 Task: Create a due date automation trigger when advanced on, the moment a card is due add dates due tomorrow.
Action: Mouse moved to (1047, 235)
Screenshot: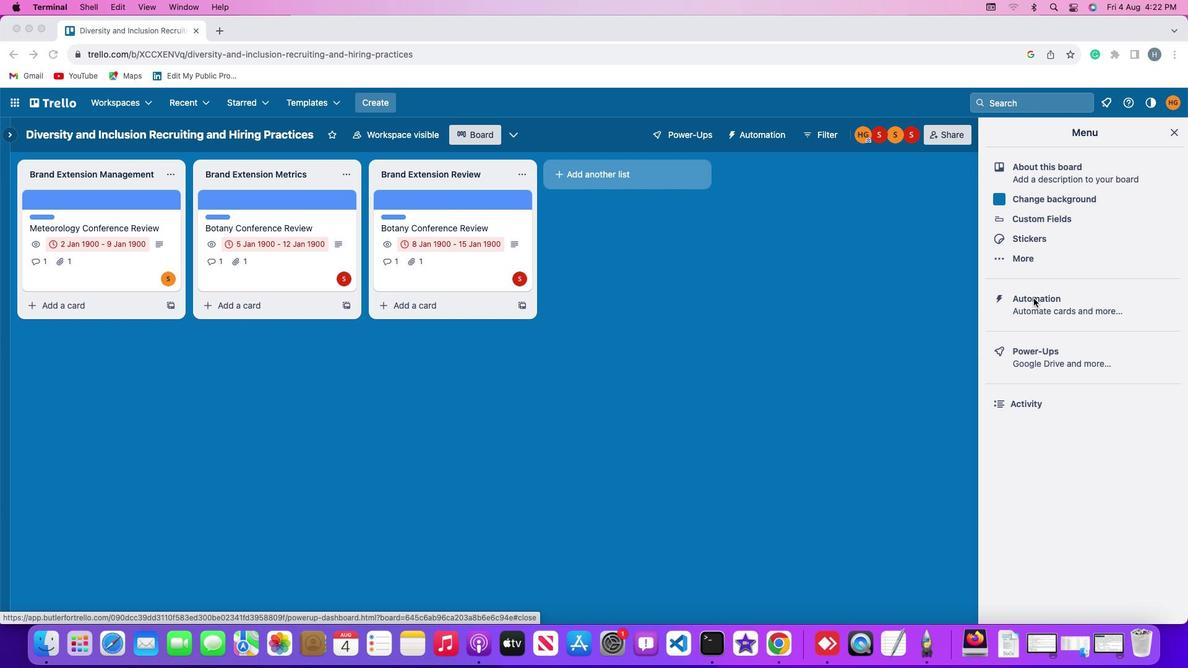 
Action: Mouse pressed left at (1047, 235)
Screenshot: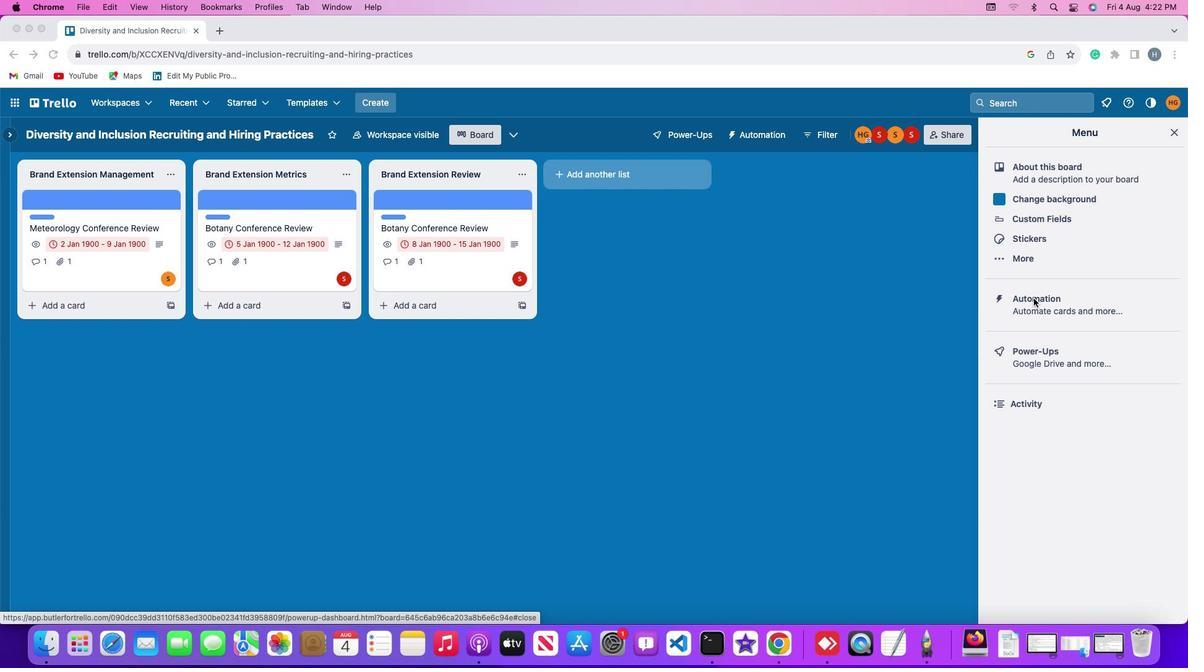 
Action: Mouse pressed left at (1047, 235)
Screenshot: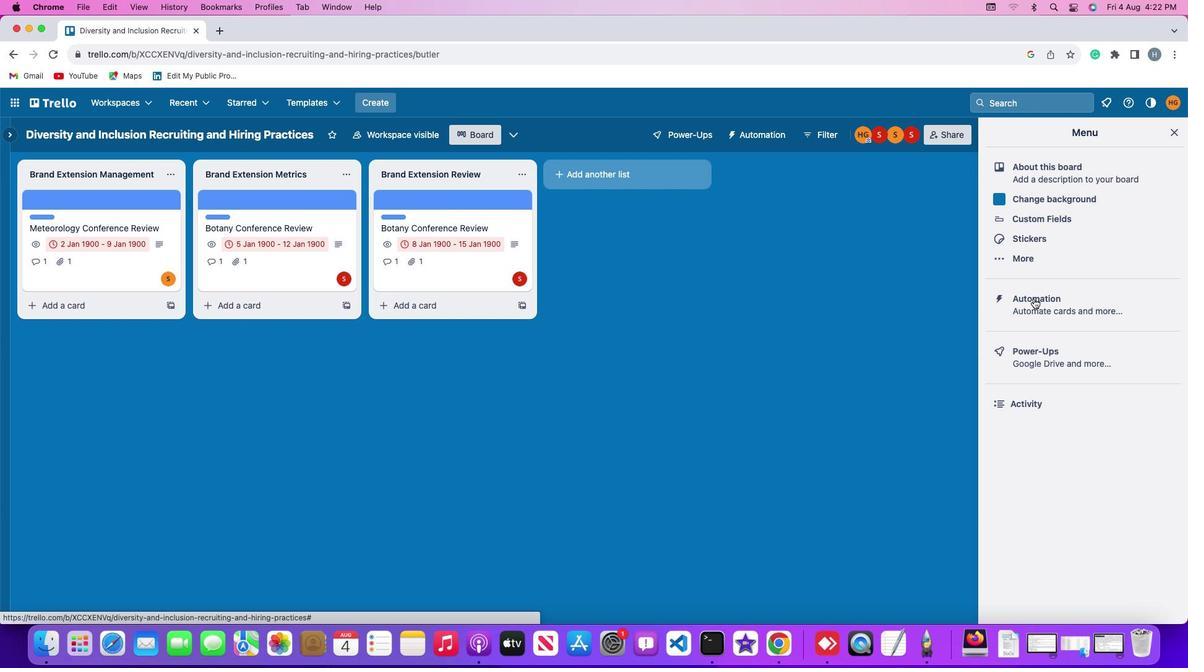 
Action: Mouse moved to (64, 228)
Screenshot: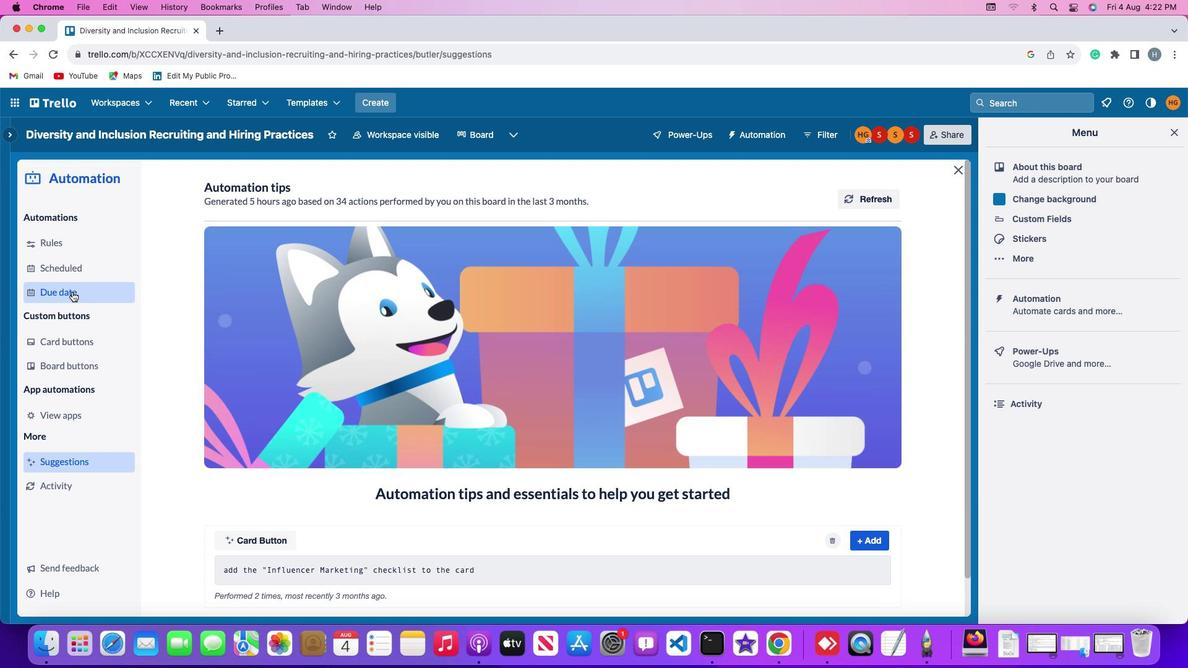 
Action: Mouse pressed left at (64, 228)
Screenshot: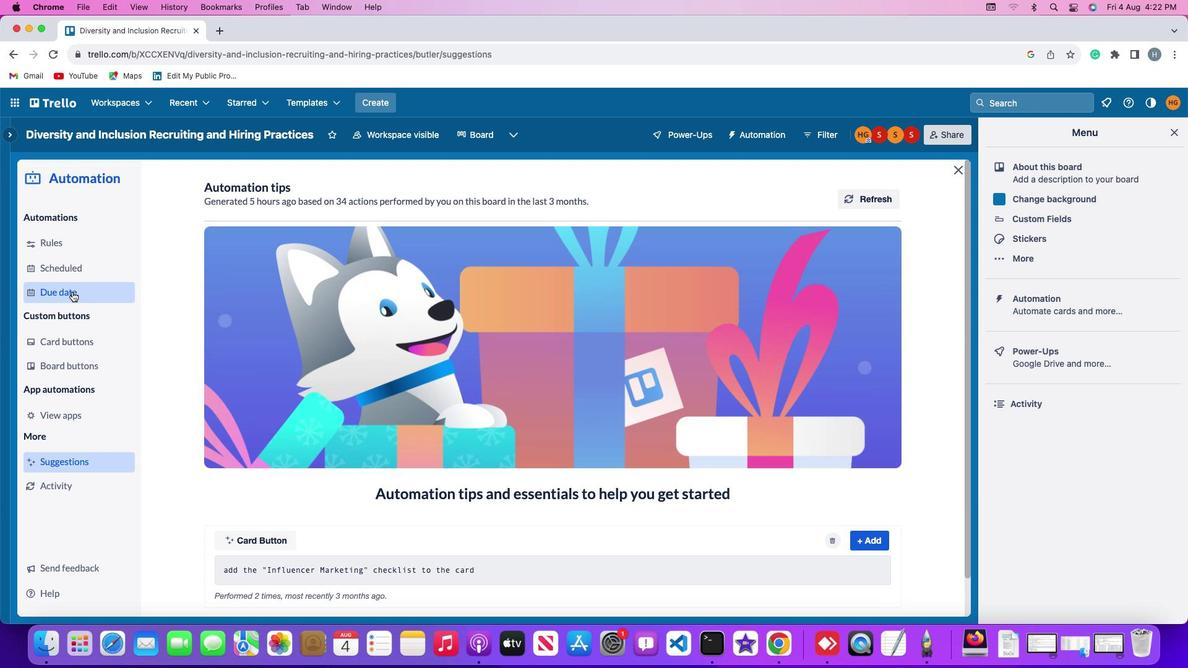 
Action: Mouse moved to (836, 107)
Screenshot: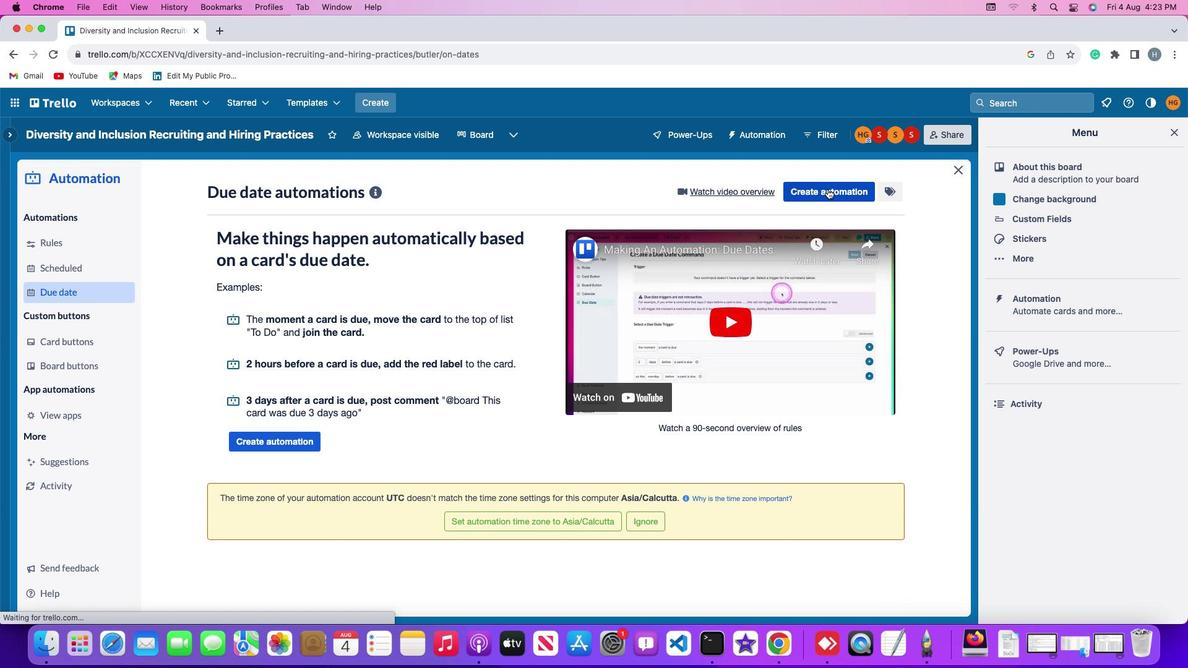 
Action: Mouse pressed left at (836, 107)
Screenshot: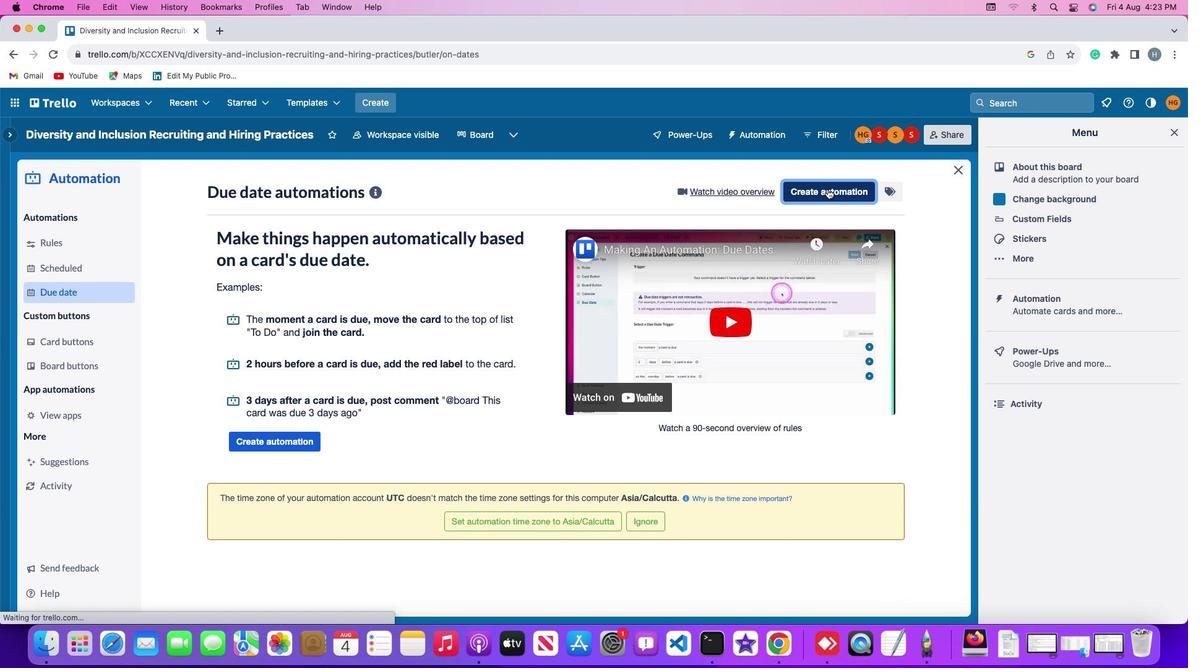 
Action: Mouse moved to (557, 247)
Screenshot: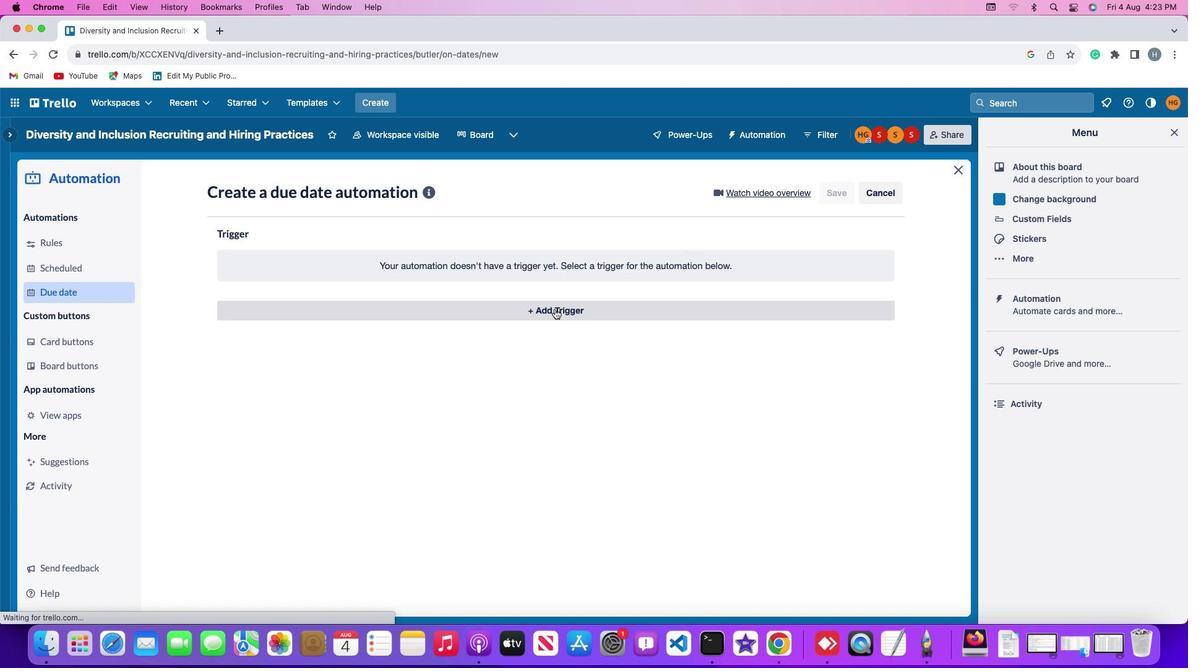 
Action: Mouse pressed left at (557, 247)
Screenshot: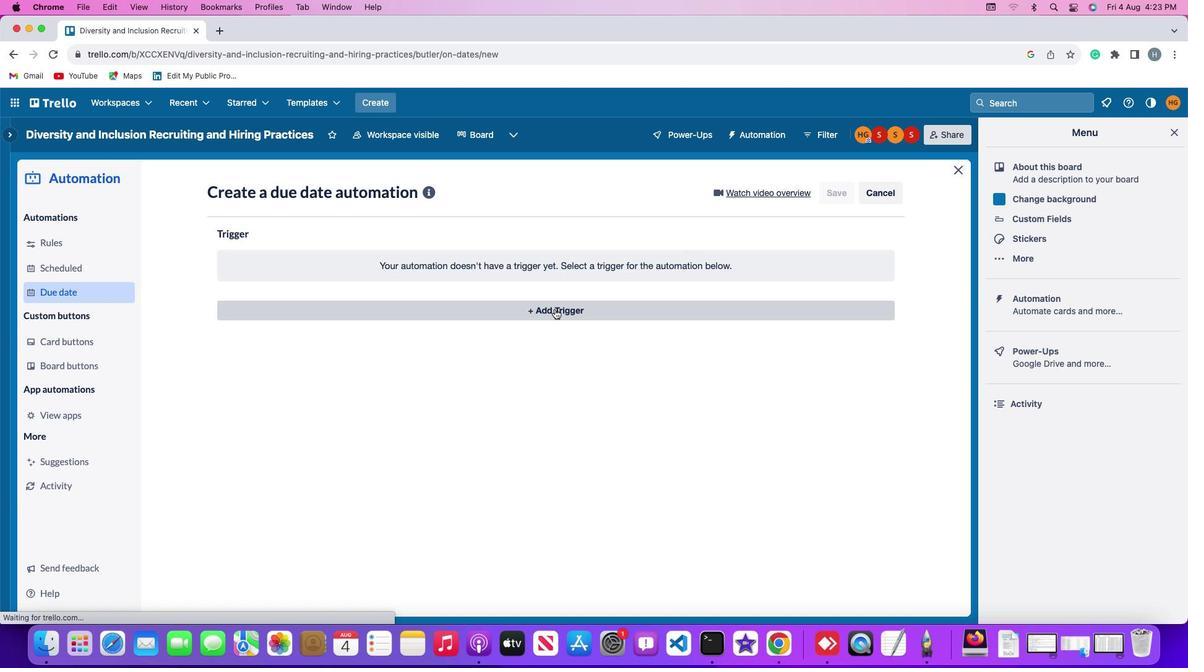 
Action: Mouse moved to (253, 421)
Screenshot: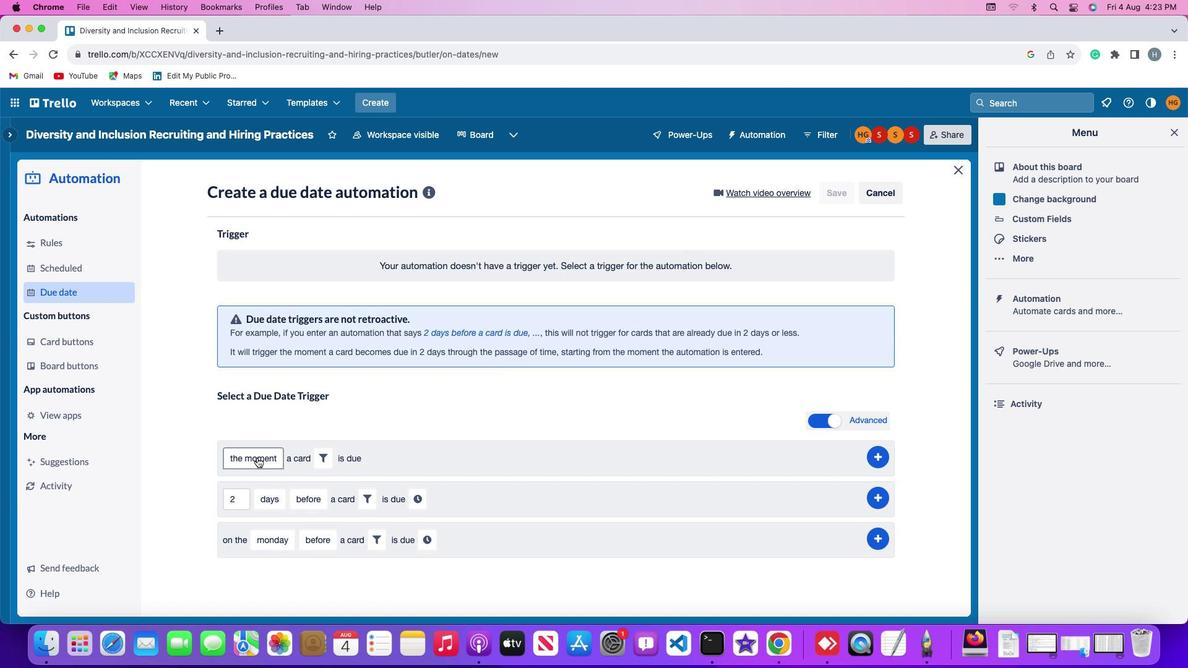 
Action: Mouse pressed left at (253, 421)
Screenshot: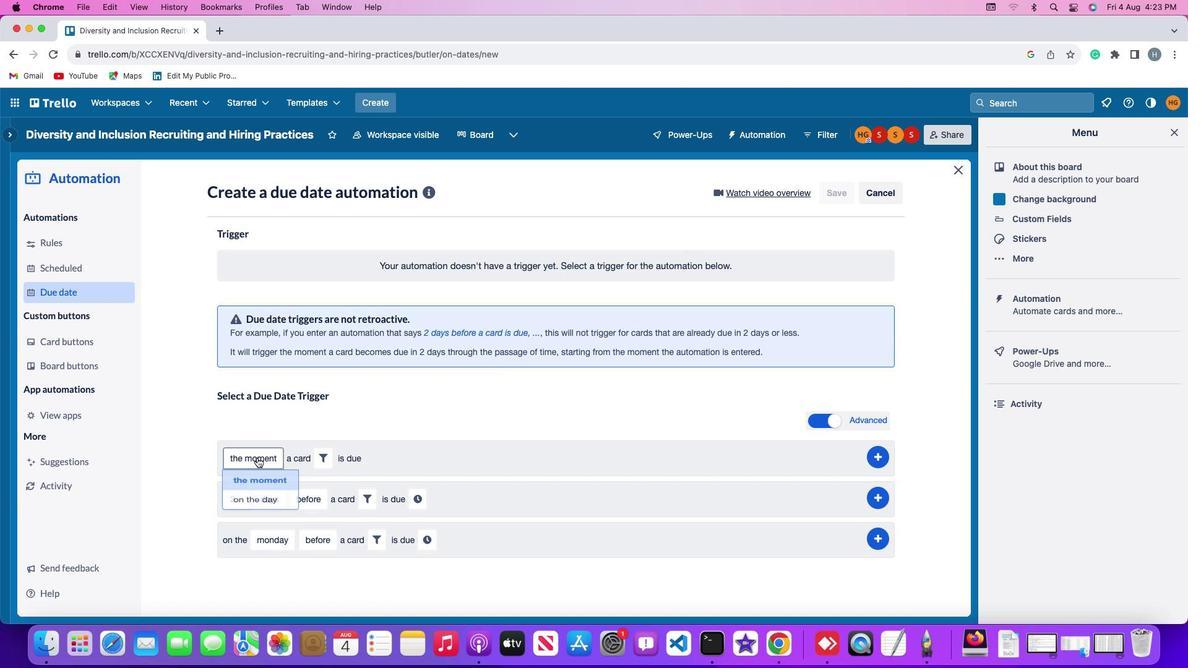 
Action: Mouse moved to (255, 448)
Screenshot: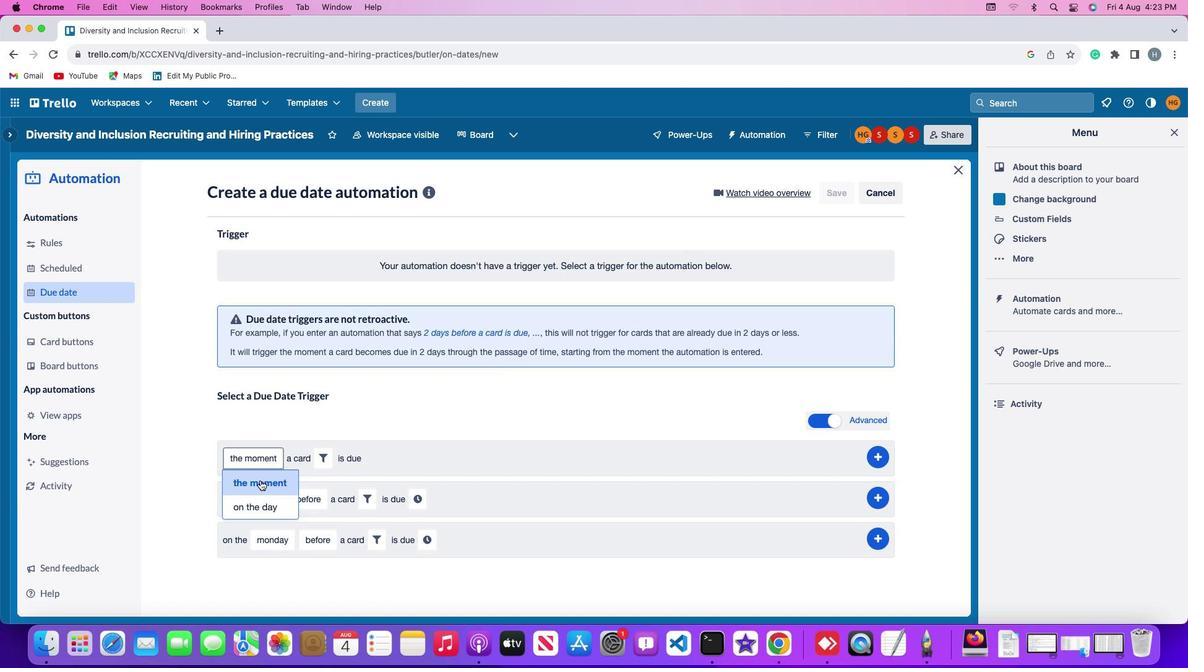 
Action: Mouse pressed left at (255, 448)
Screenshot: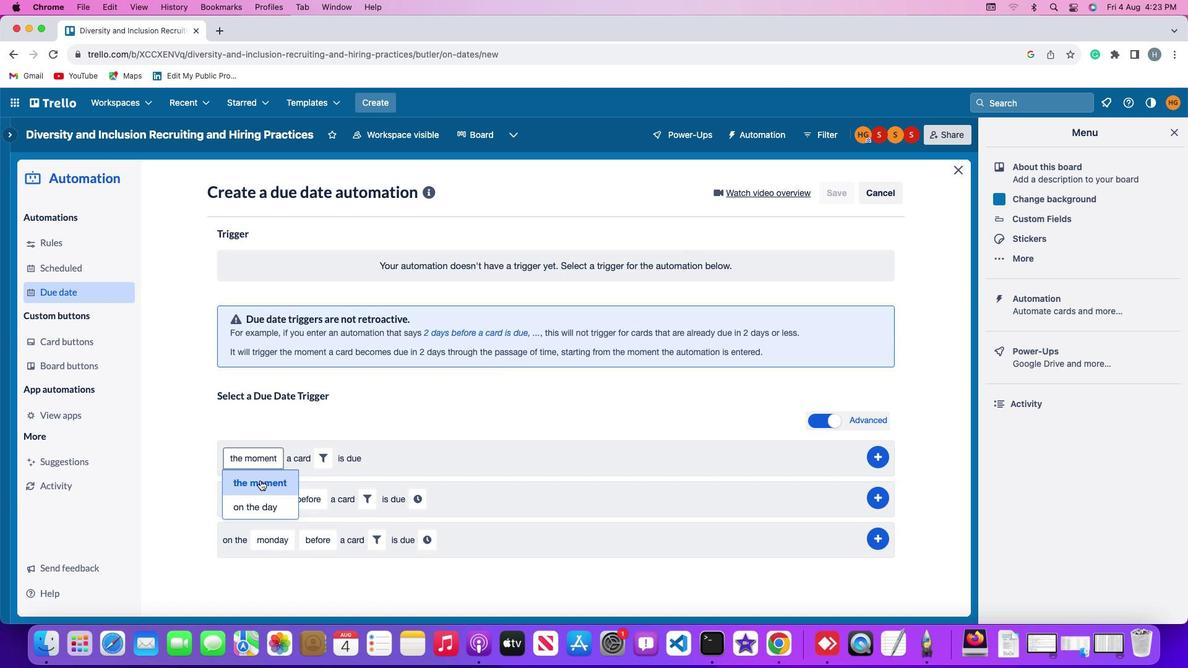 
Action: Mouse moved to (319, 420)
Screenshot: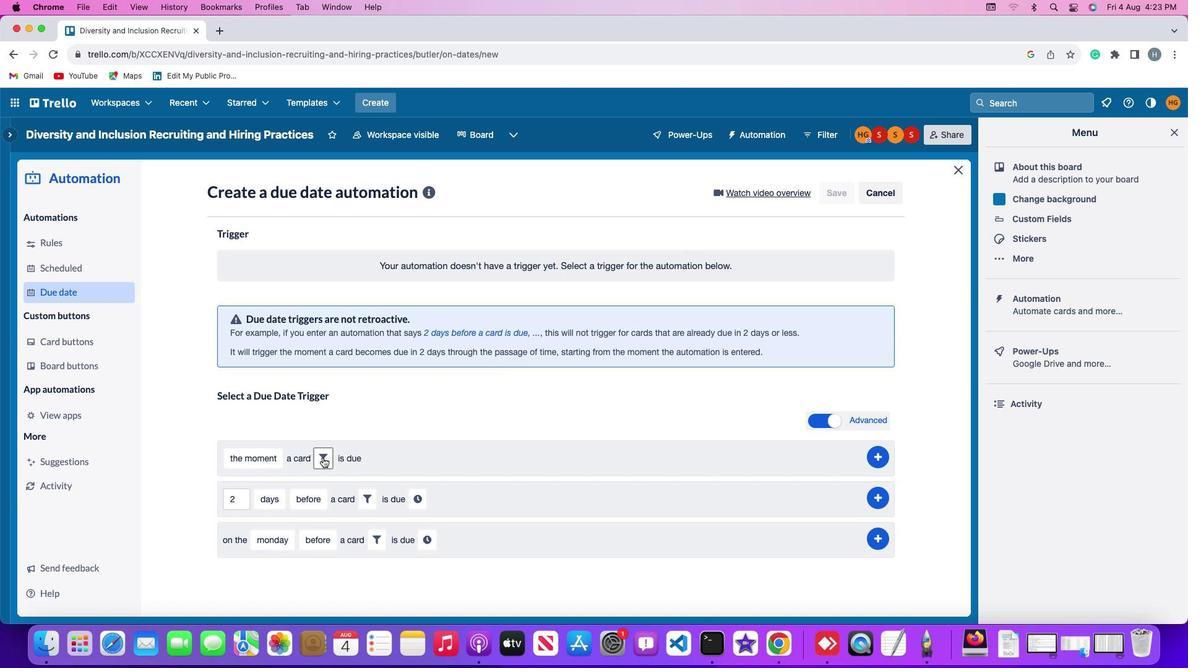 
Action: Mouse pressed left at (319, 420)
Screenshot: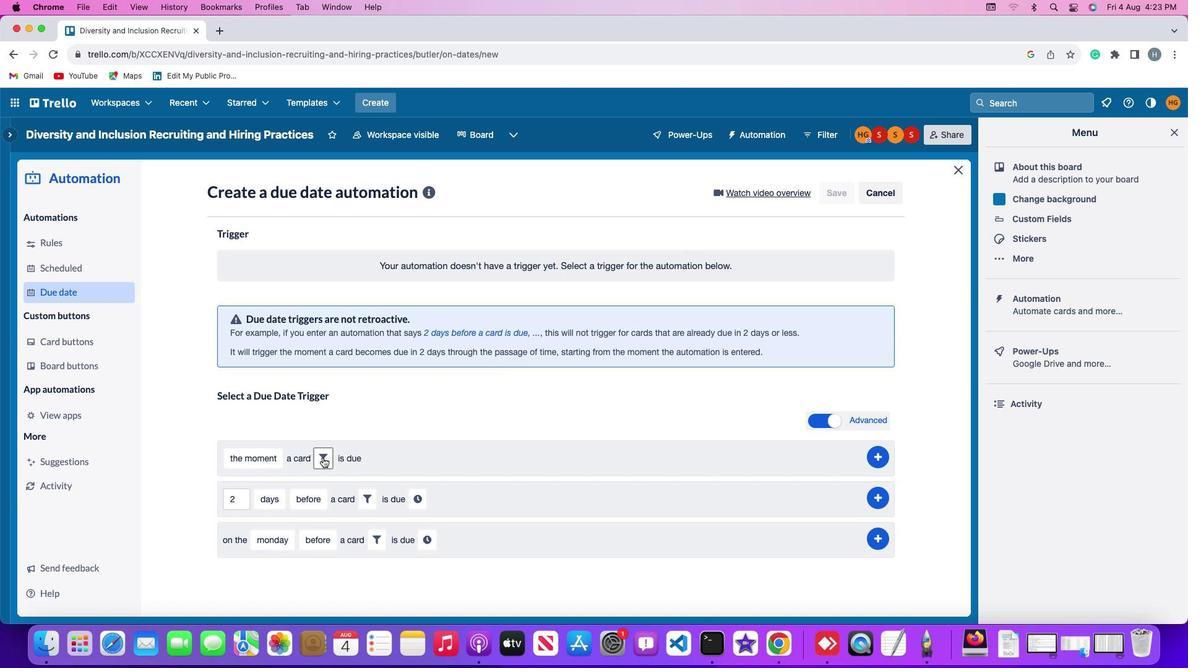 
Action: Mouse moved to (391, 464)
Screenshot: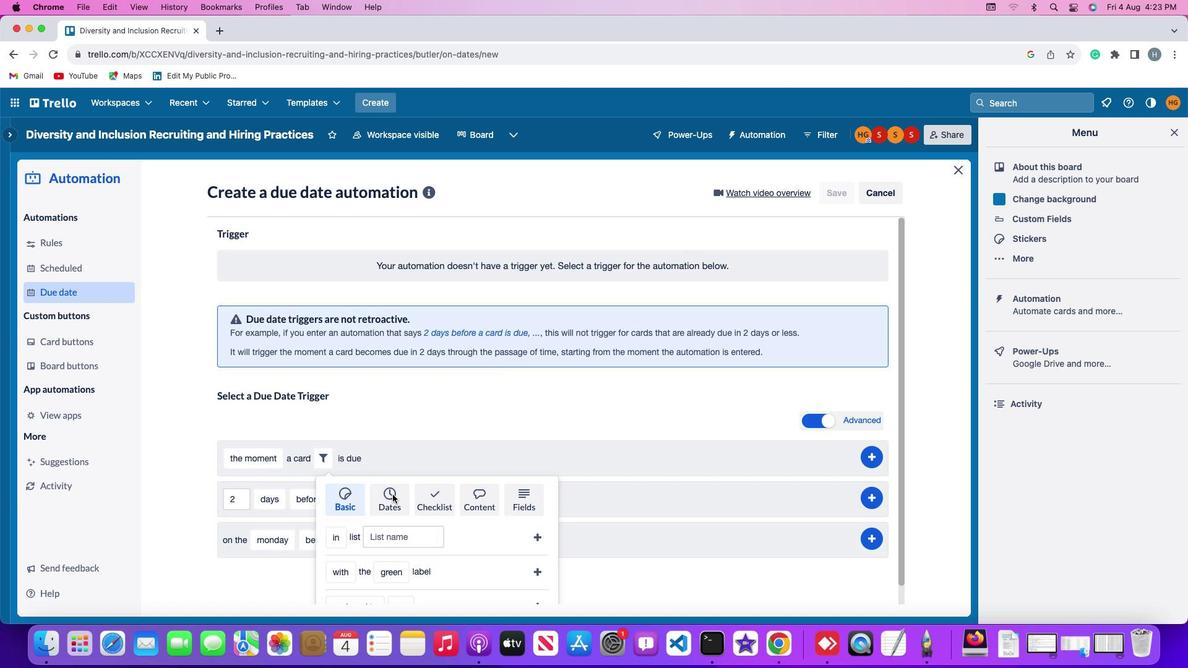 
Action: Mouse pressed left at (391, 464)
Screenshot: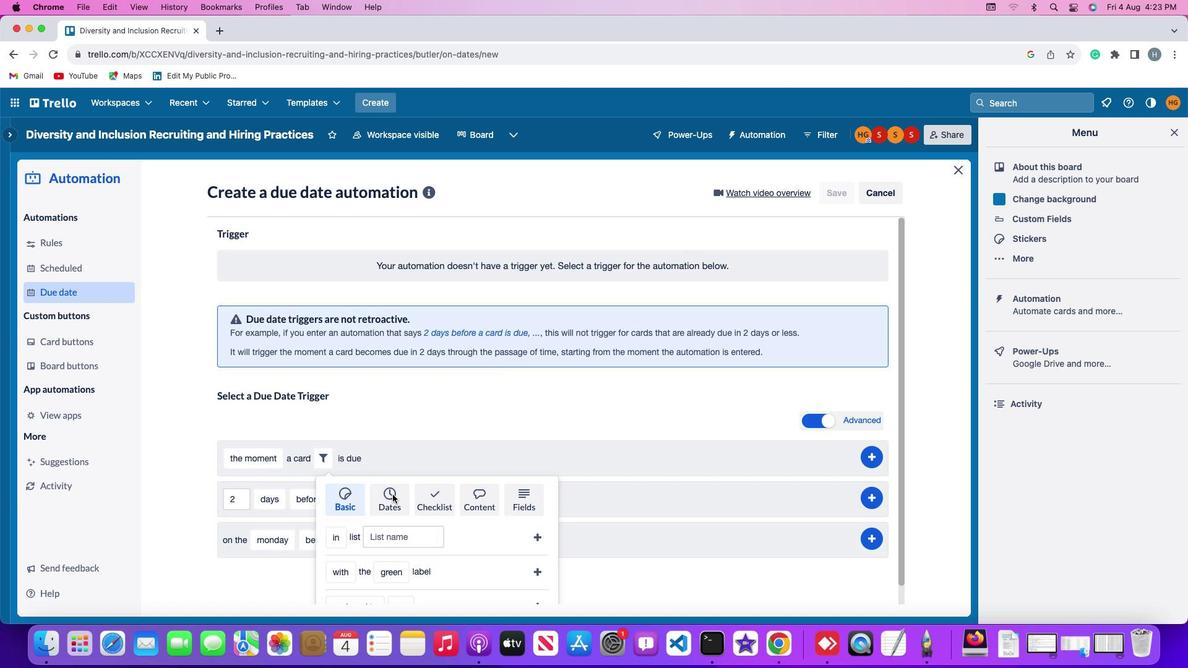 
Action: Mouse moved to (378, 461)
Screenshot: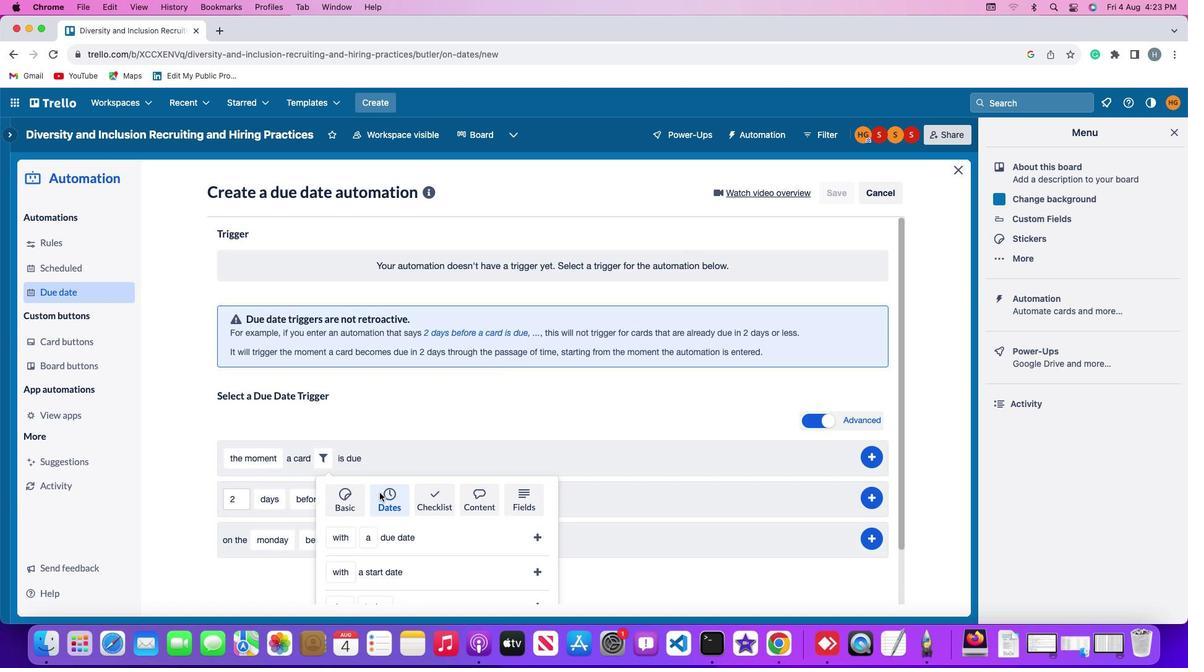 
Action: Mouse scrolled (378, 461) with delta (-9, -112)
Screenshot: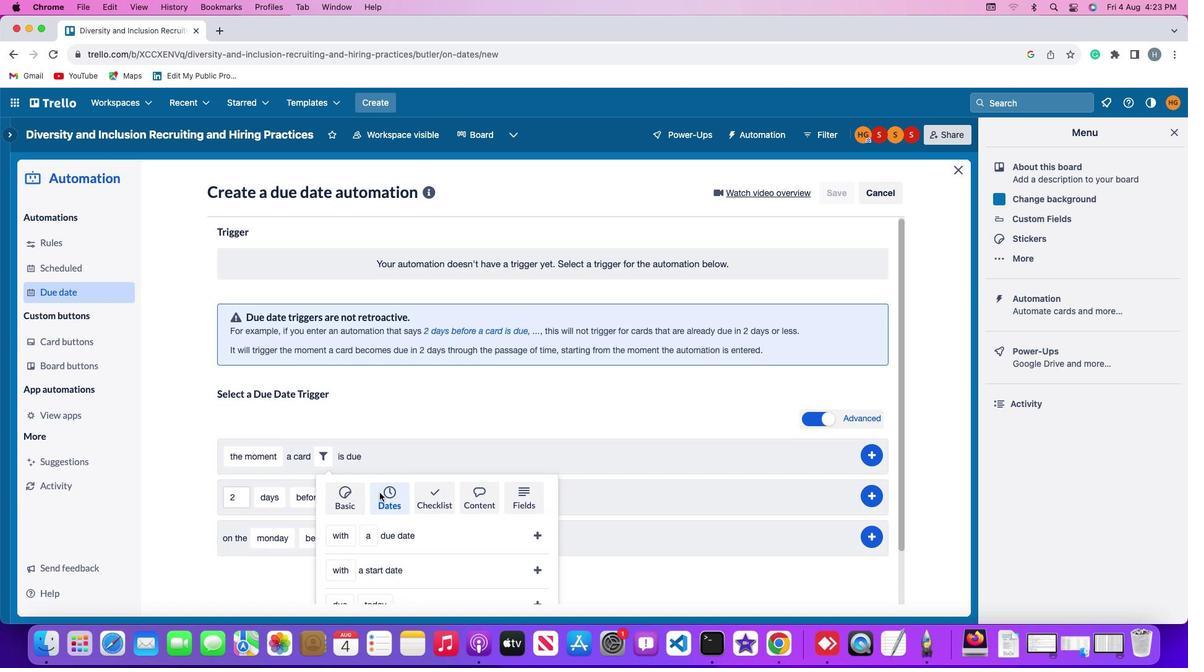 
Action: Mouse scrolled (378, 461) with delta (-9, -112)
Screenshot: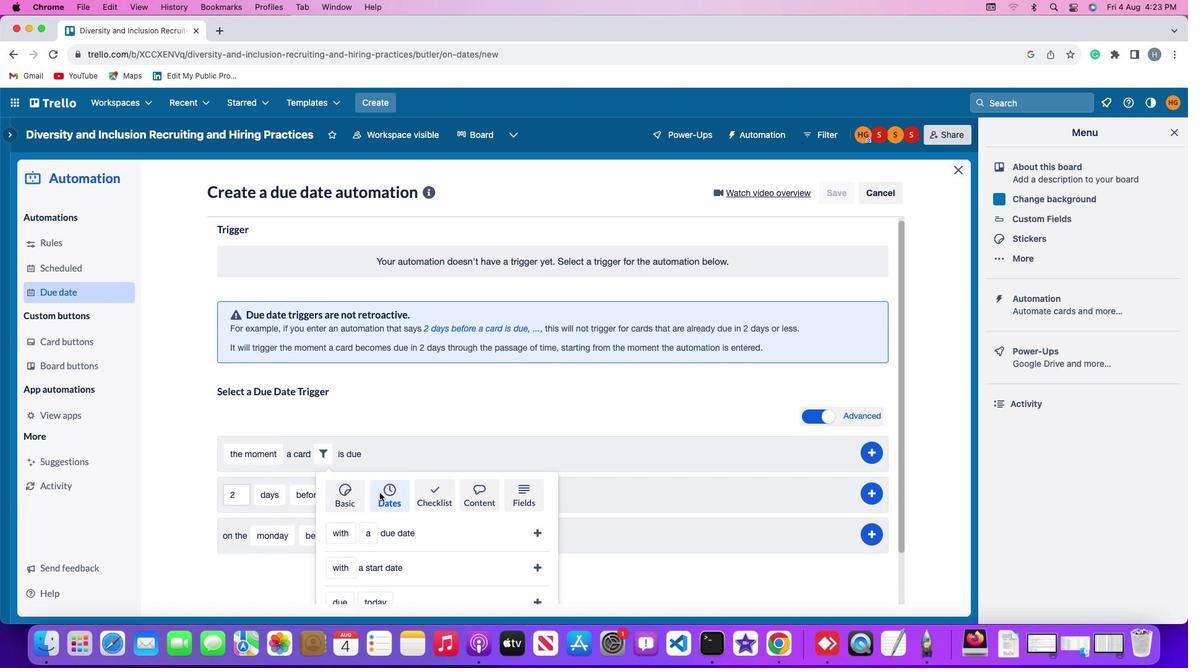 
Action: Mouse scrolled (378, 461) with delta (-9, -113)
Screenshot: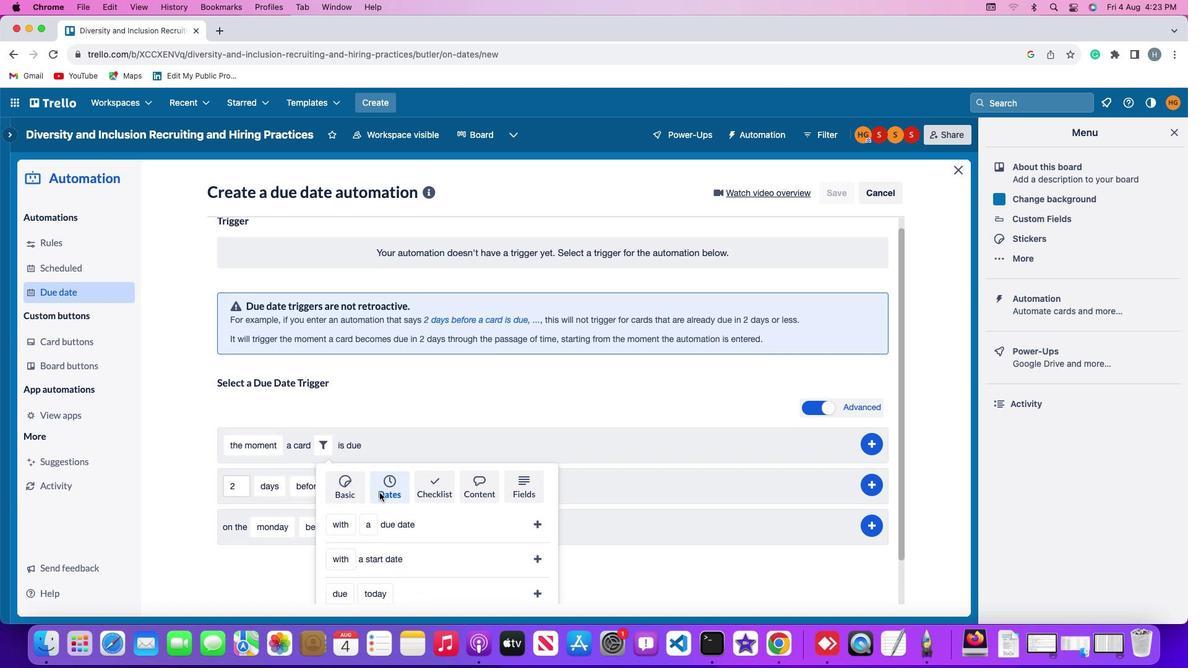 
Action: Mouse scrolled (378, 461) with delta (-9, -113)
Screenshot: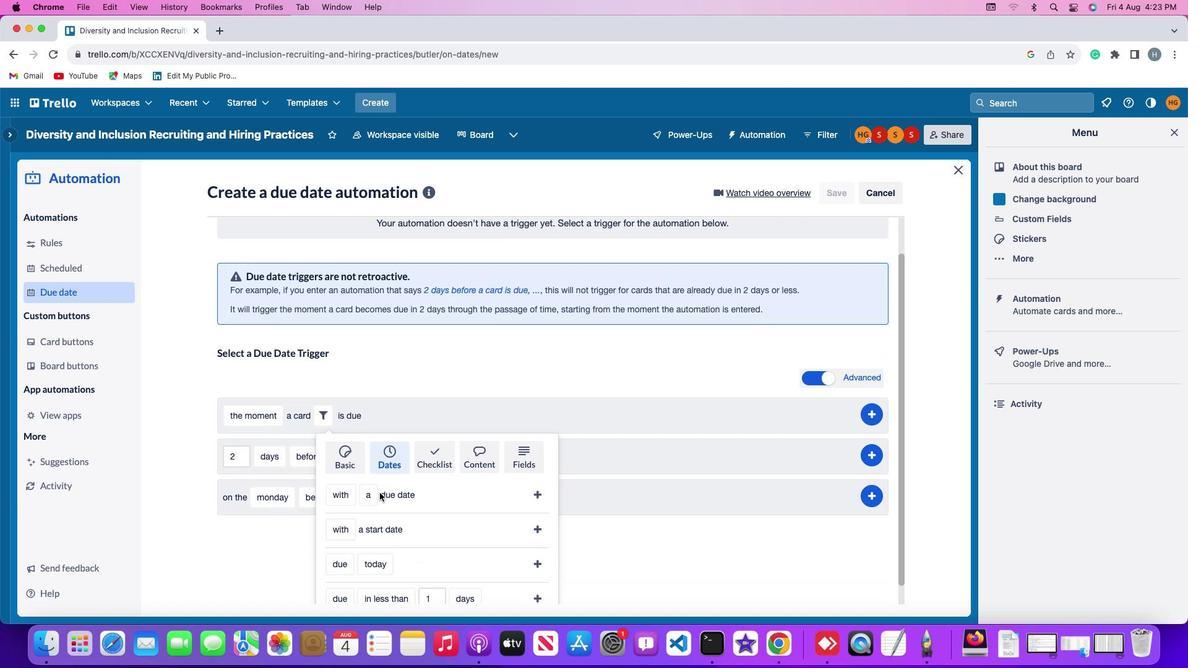 
Action: Mouse scrolled (378, 461) with delta (-9, -114)
Screenshot: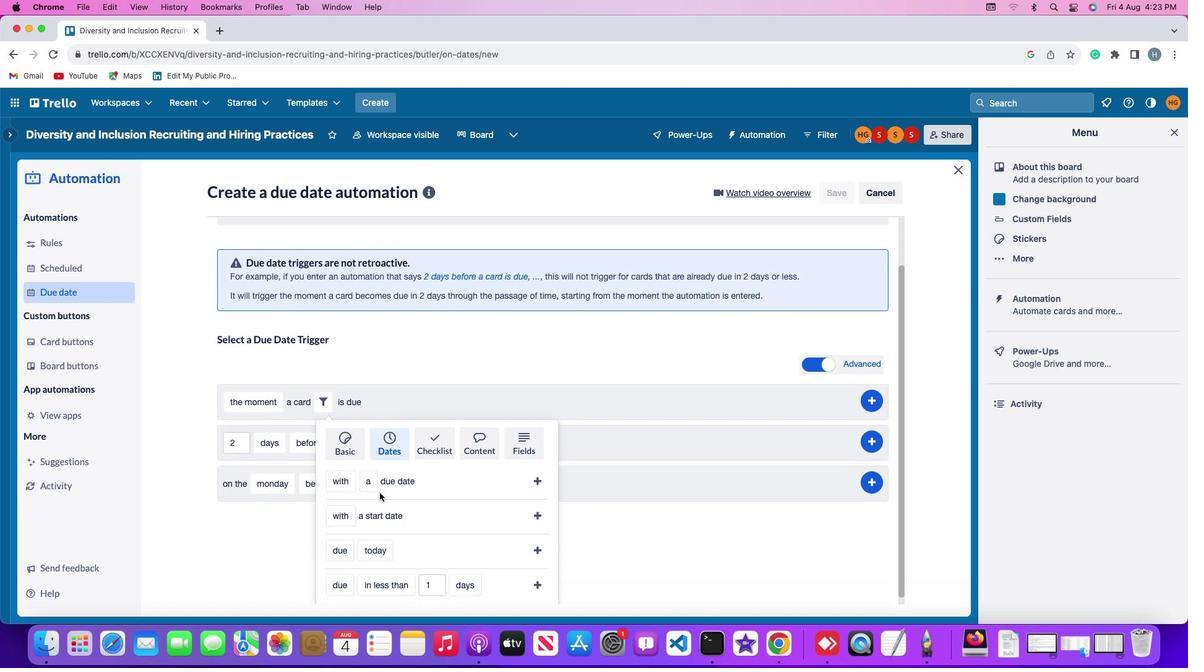 
Action: Mouse moved to (376, 408)
Screenshot: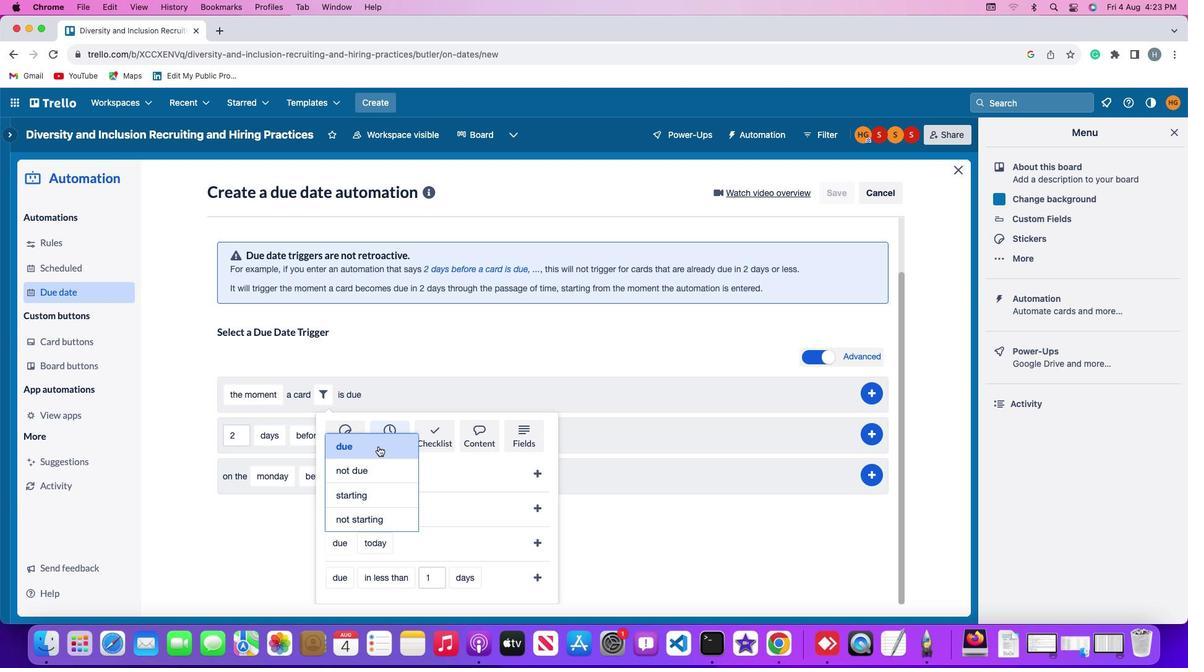 
Action: Mouse pressed left at (376, 408)
Screenshot: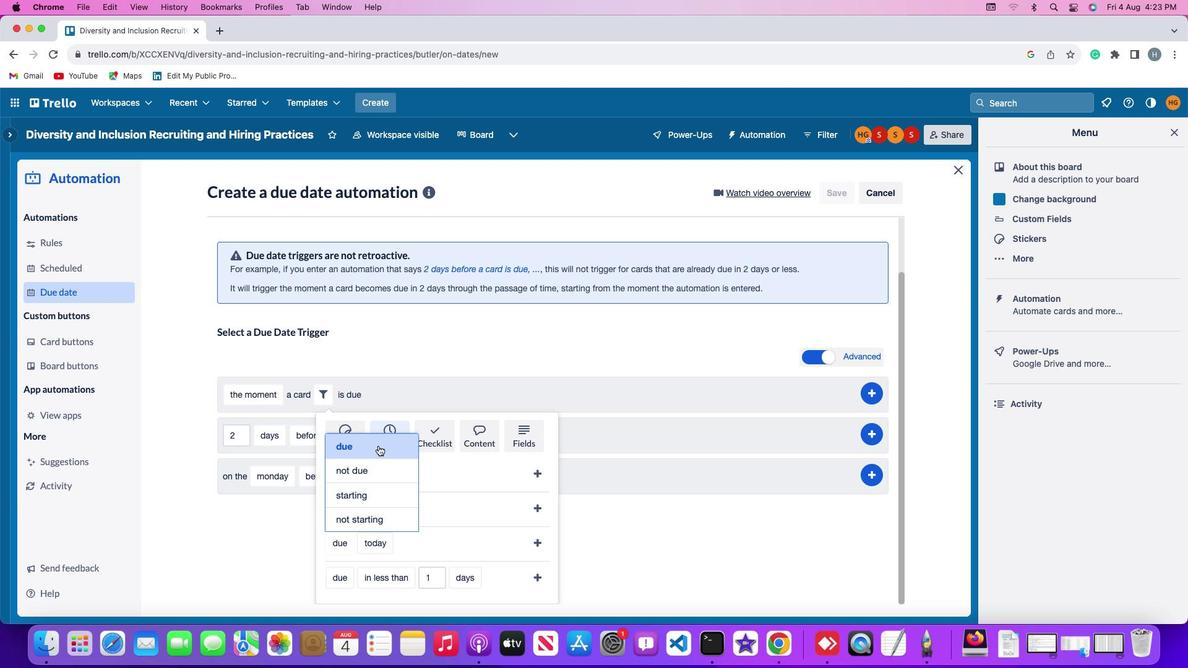 
Action: Mouse moved to (400, 381)
Screenshot: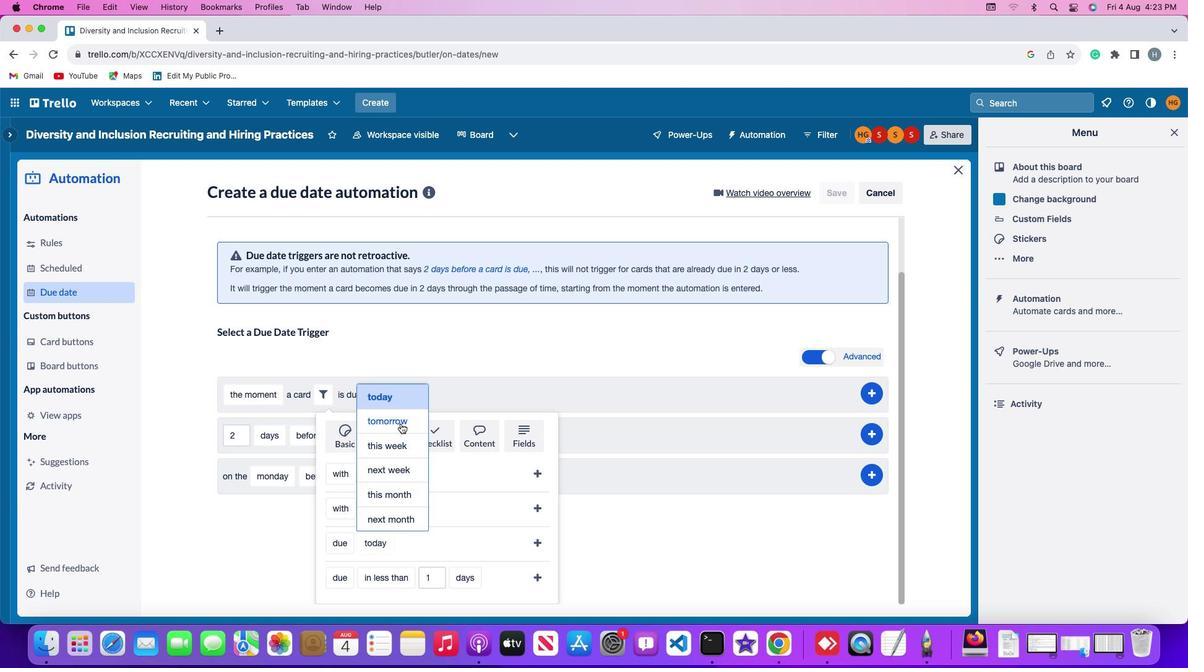 
Action: Mouse pressed left at (400, 381)
Screenshot: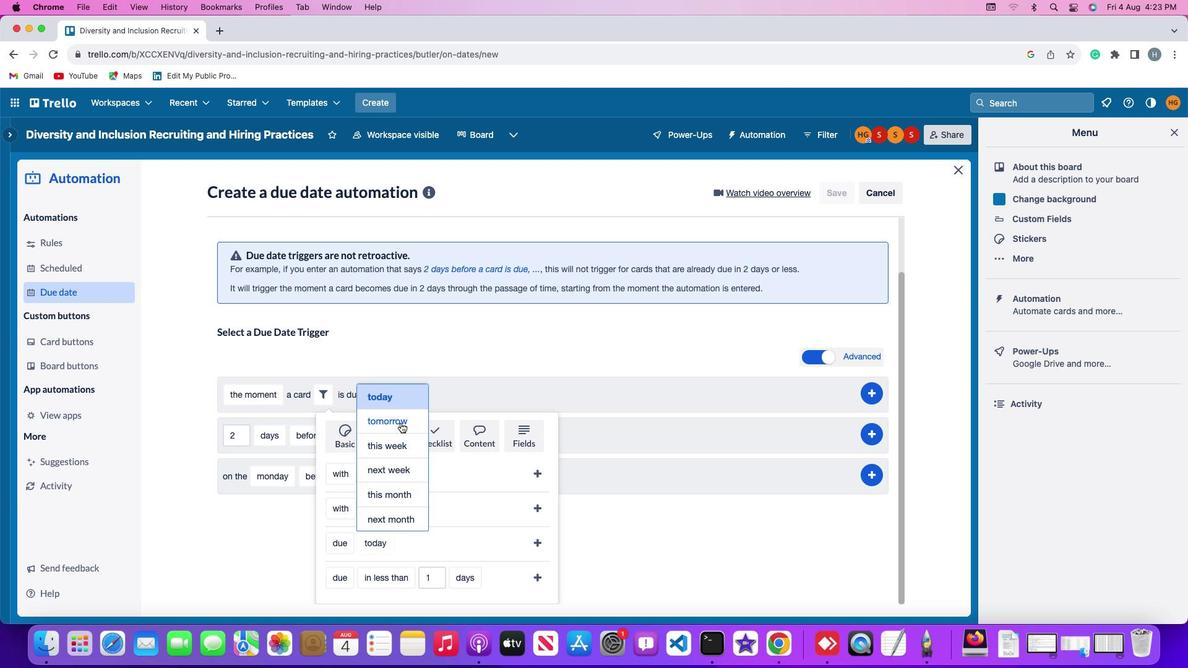 
Action: Mouse moved to (540, 519)
Screenshot: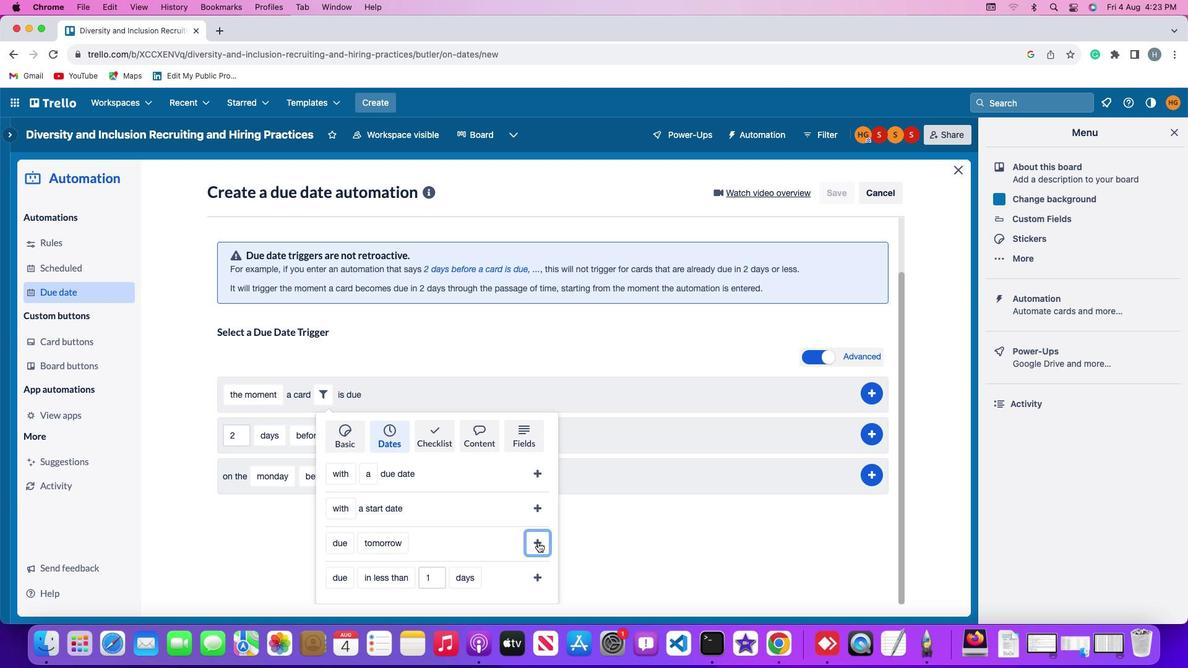 
Action: Mouse pressed left at (540, 519)
Screenshot: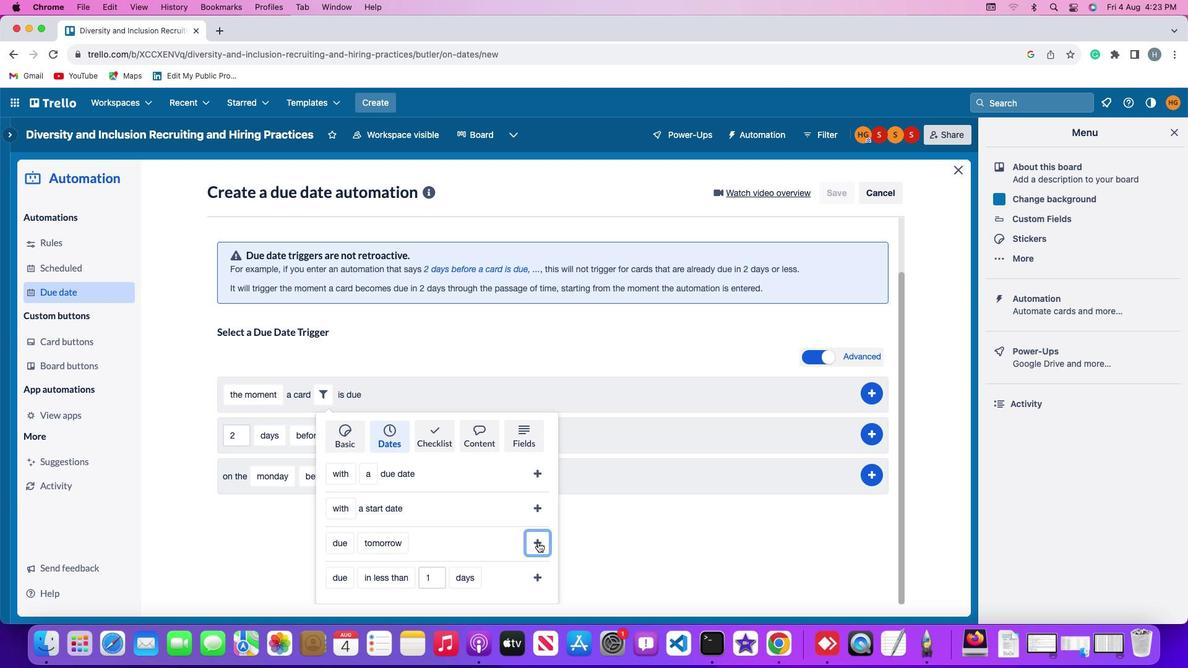 
Action: Mouse moved to (891, 415)
Screenshot: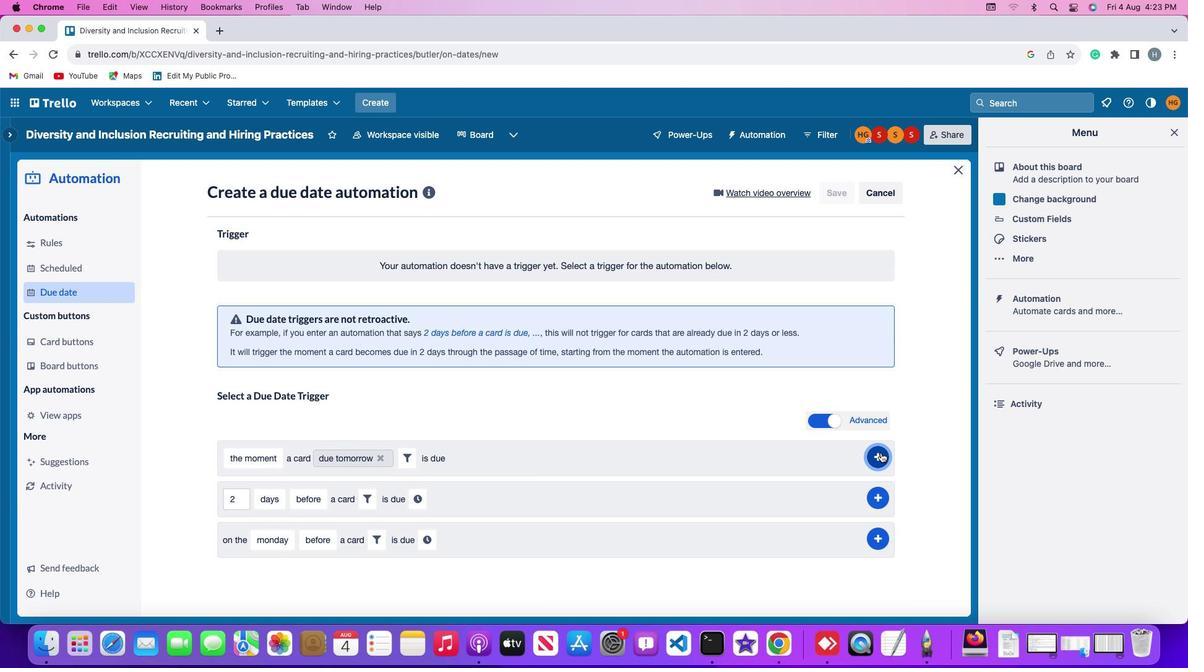 
Action: Mouse pressed left at (891, 415)
Screenshot: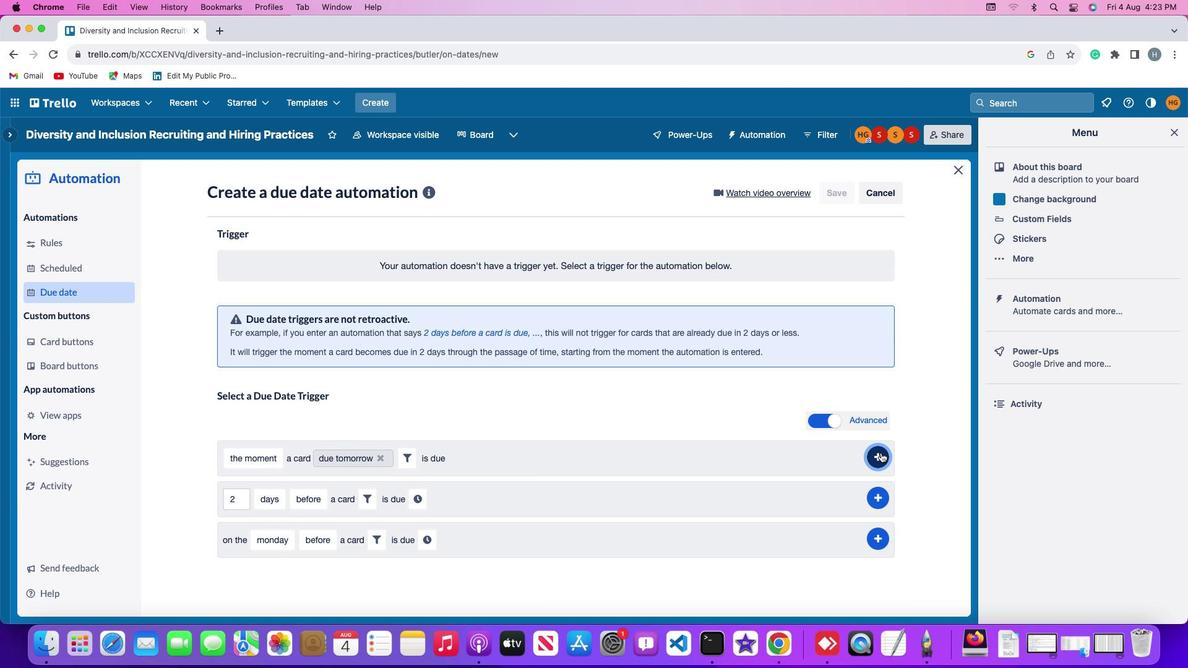 
Action: Mouse moved to (930, 284)
Screenshot: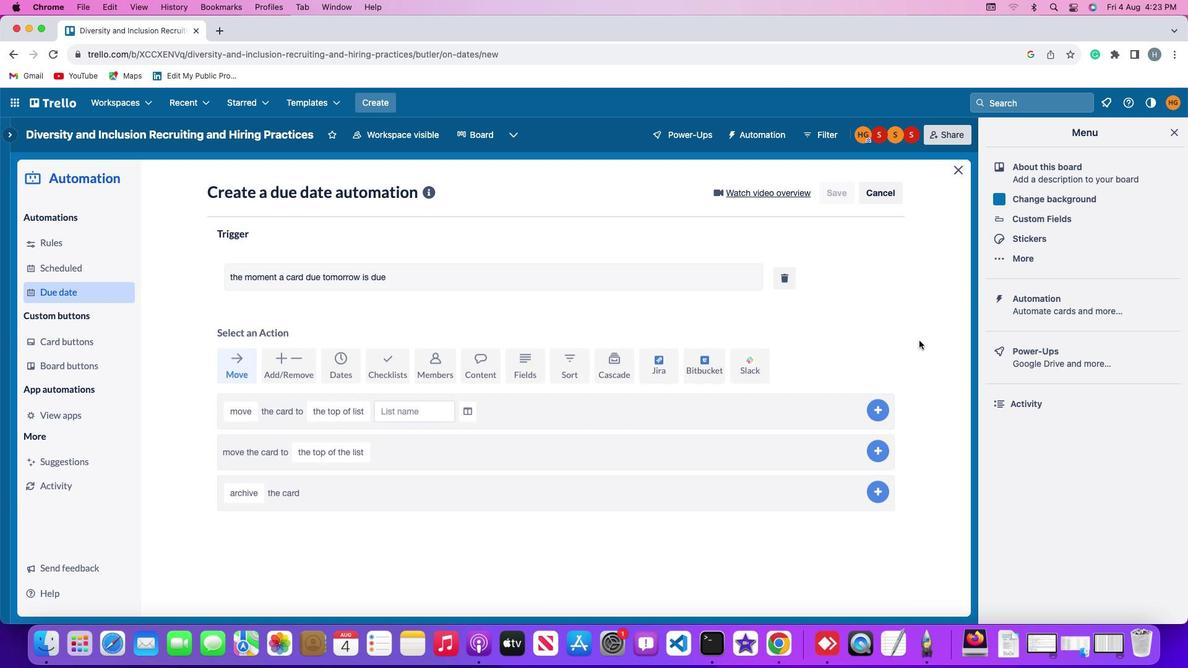 
